 Task: Clear the cookies and other site data from last 7 days.
Action: Mouse moved to (1284, 38)
Screenshot: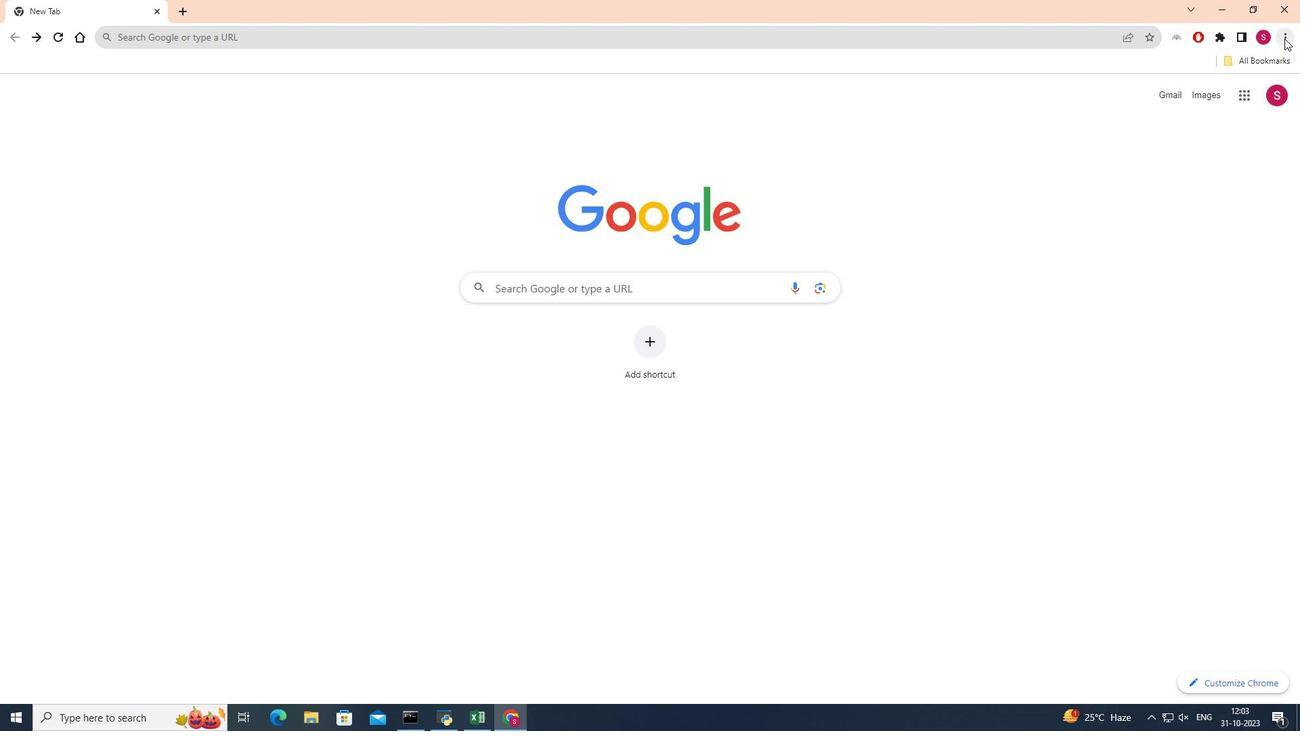 
Action: Mouse pressed left at (1284, 38)
Screenshot: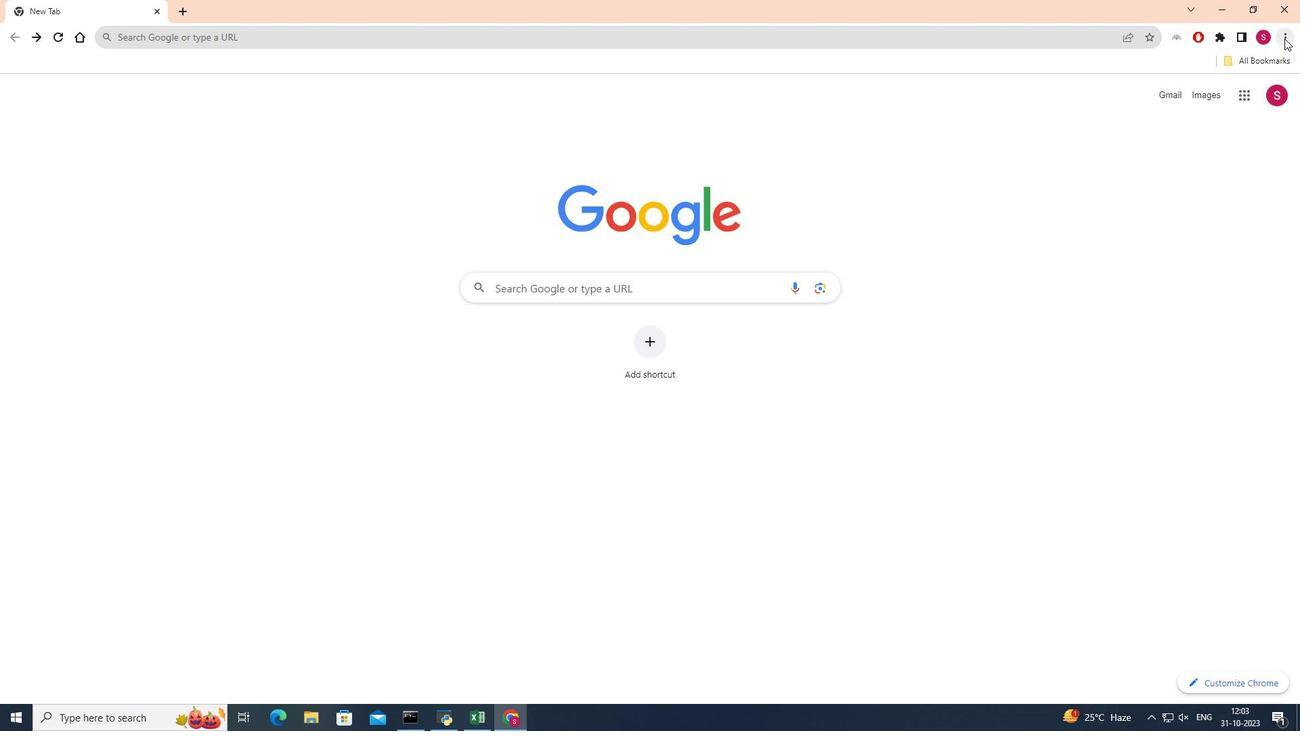 
Action: Mouse moved to (1140, 102)
Screenshot: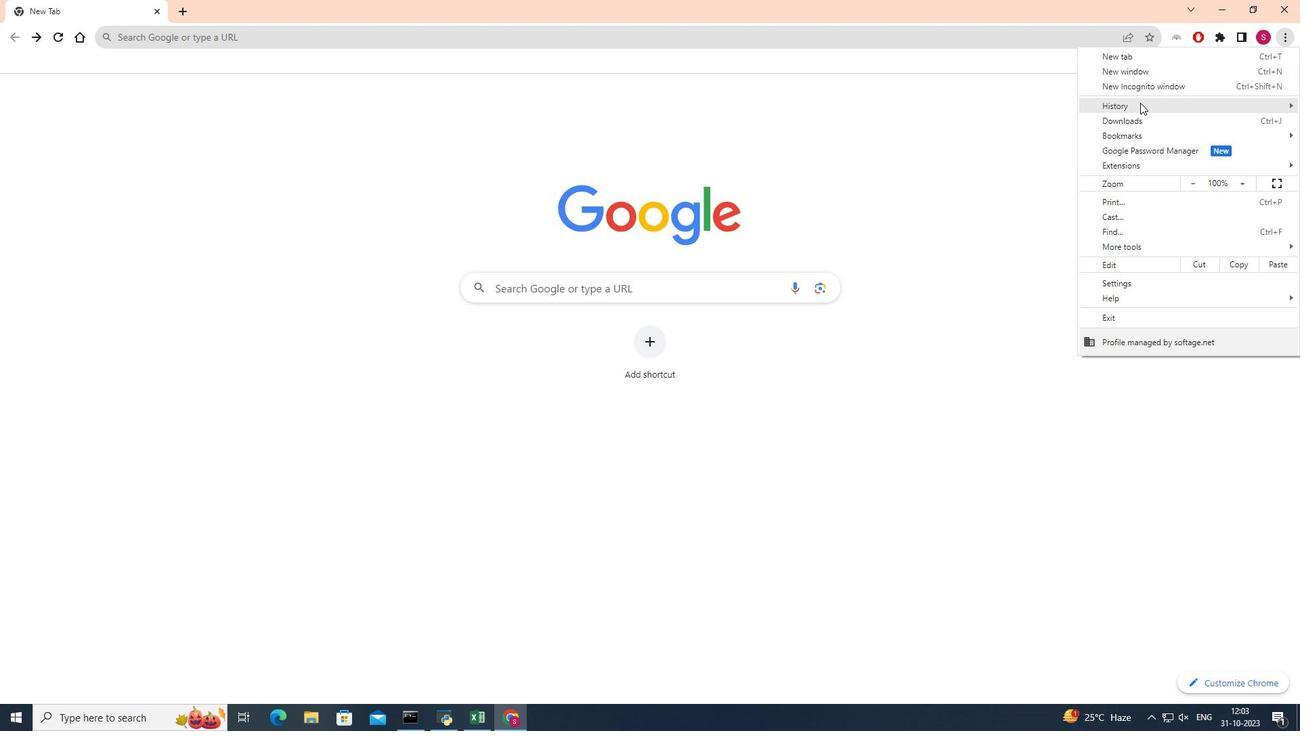 
Action: Mouse pressed left at (1140, 102)
Screenshot: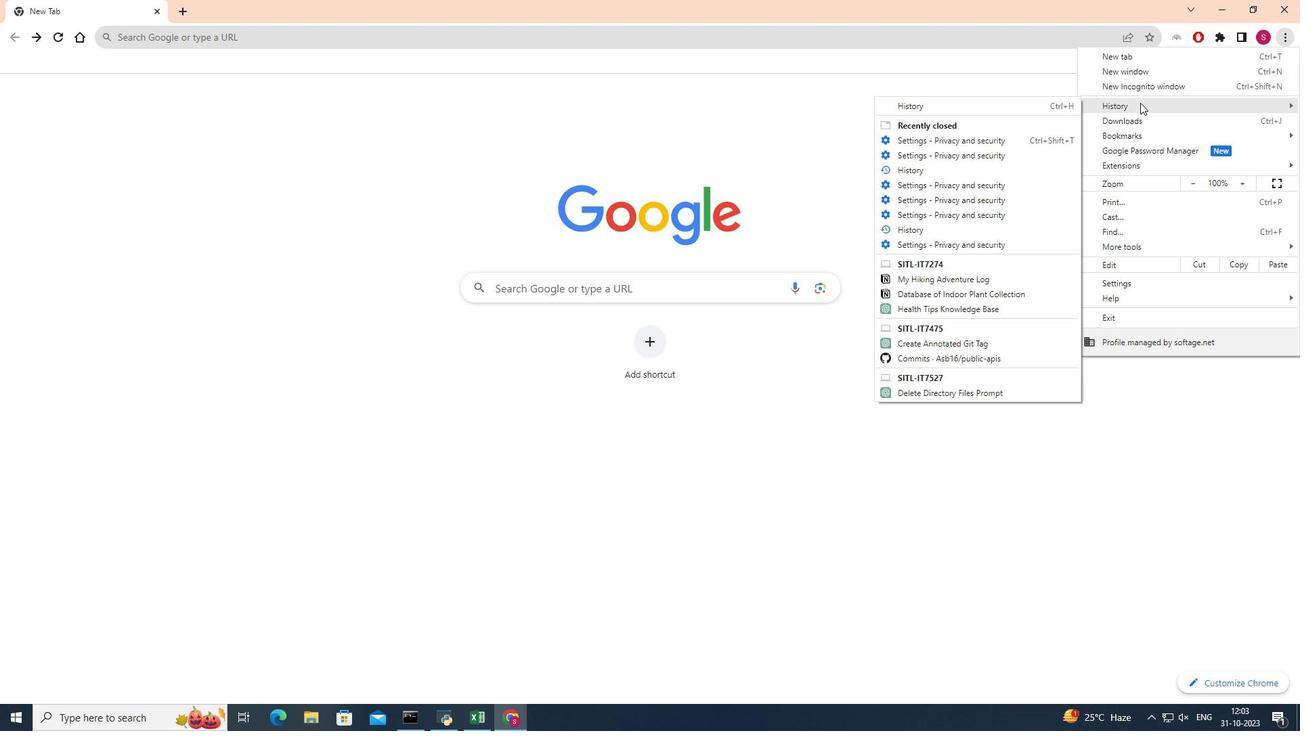 
Action: Mouse moved to (1018, 104)
Screenshot: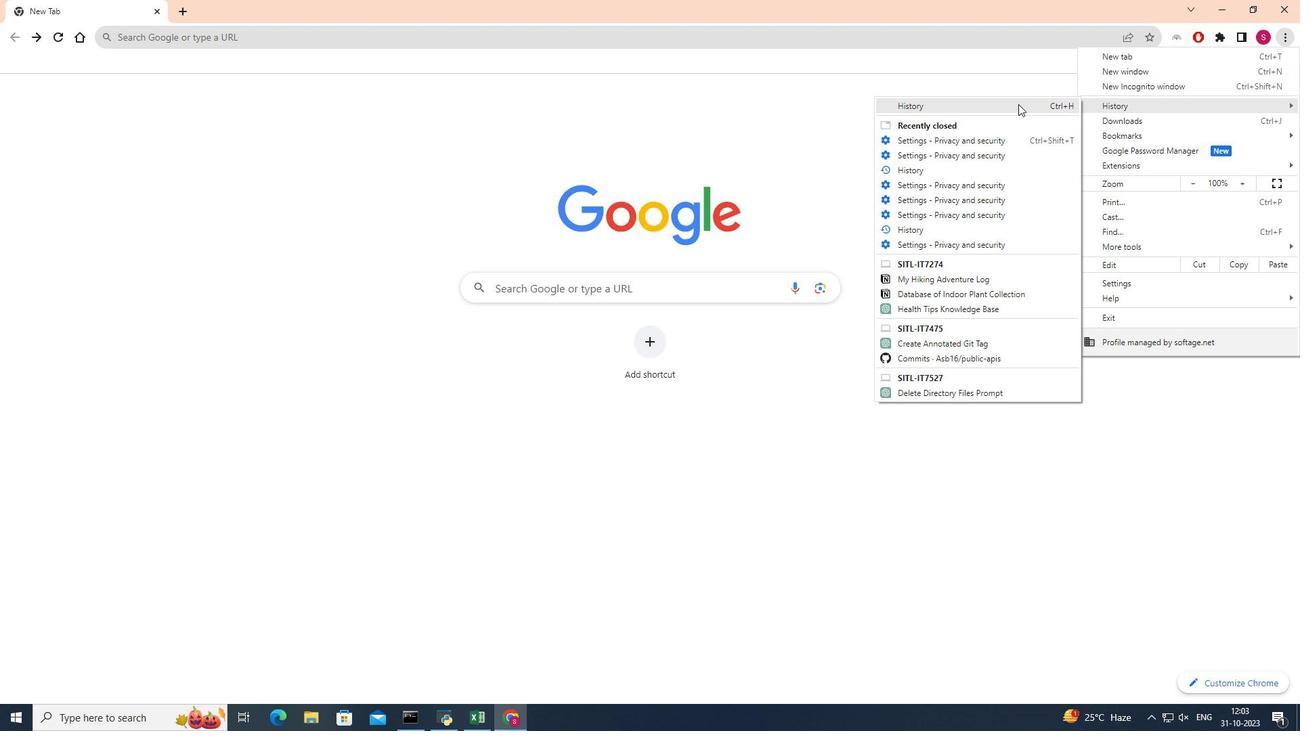 
Action: Mouse pressed left at (1018, 104)
Screenshot: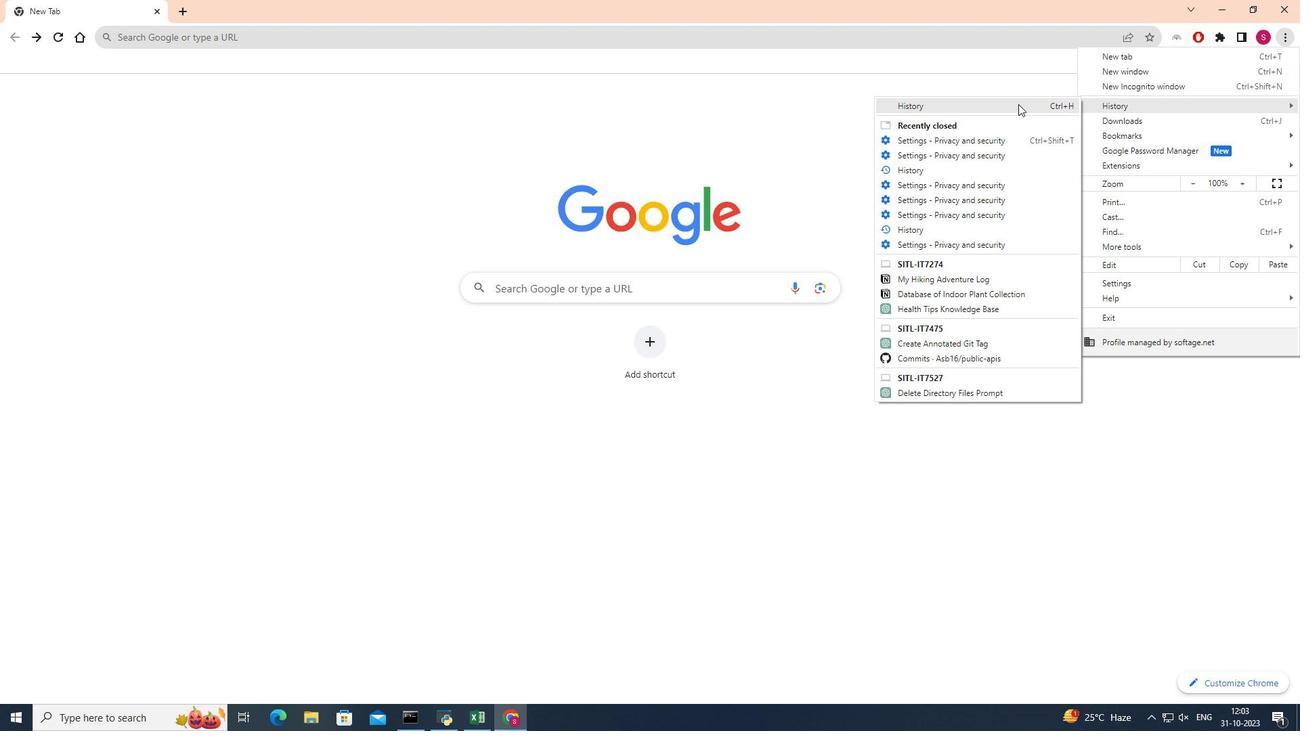 
Action: Mouse moved to (111, 163)
Screenshot: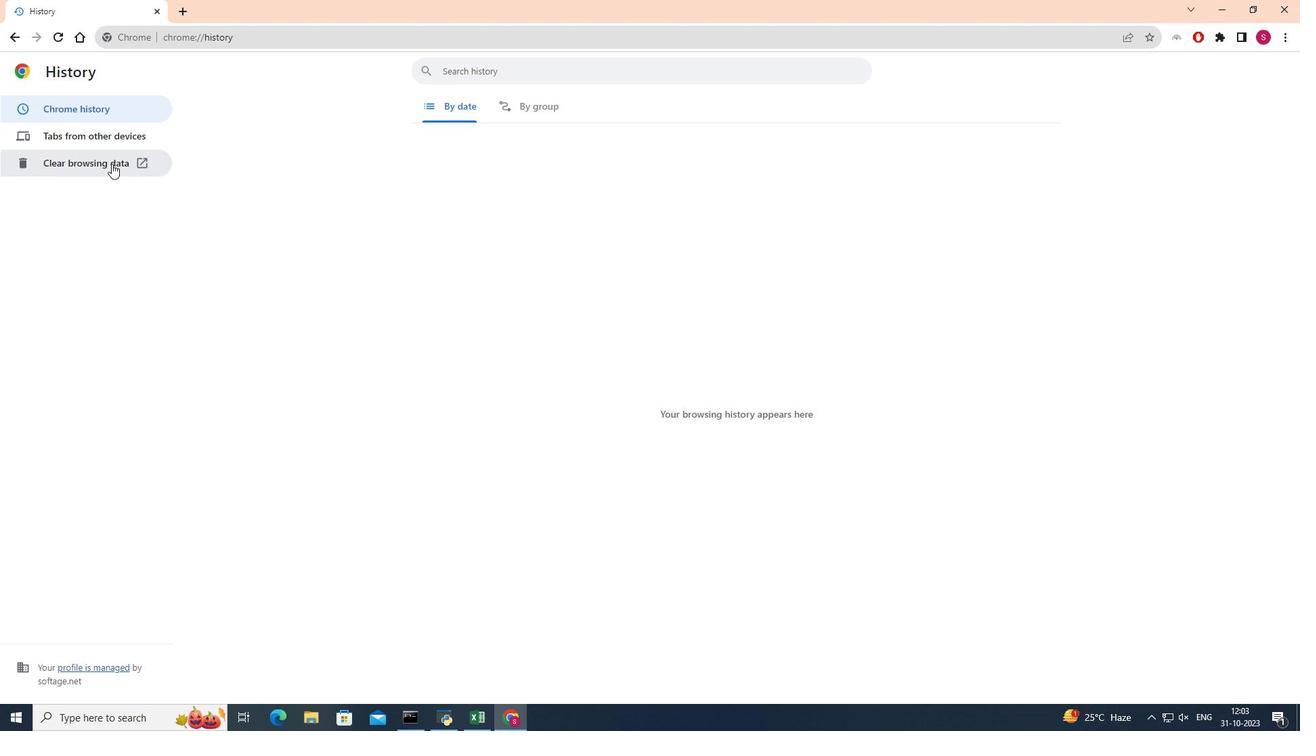 
Action: Mouse pressed left at (111, 163)
Screenshot: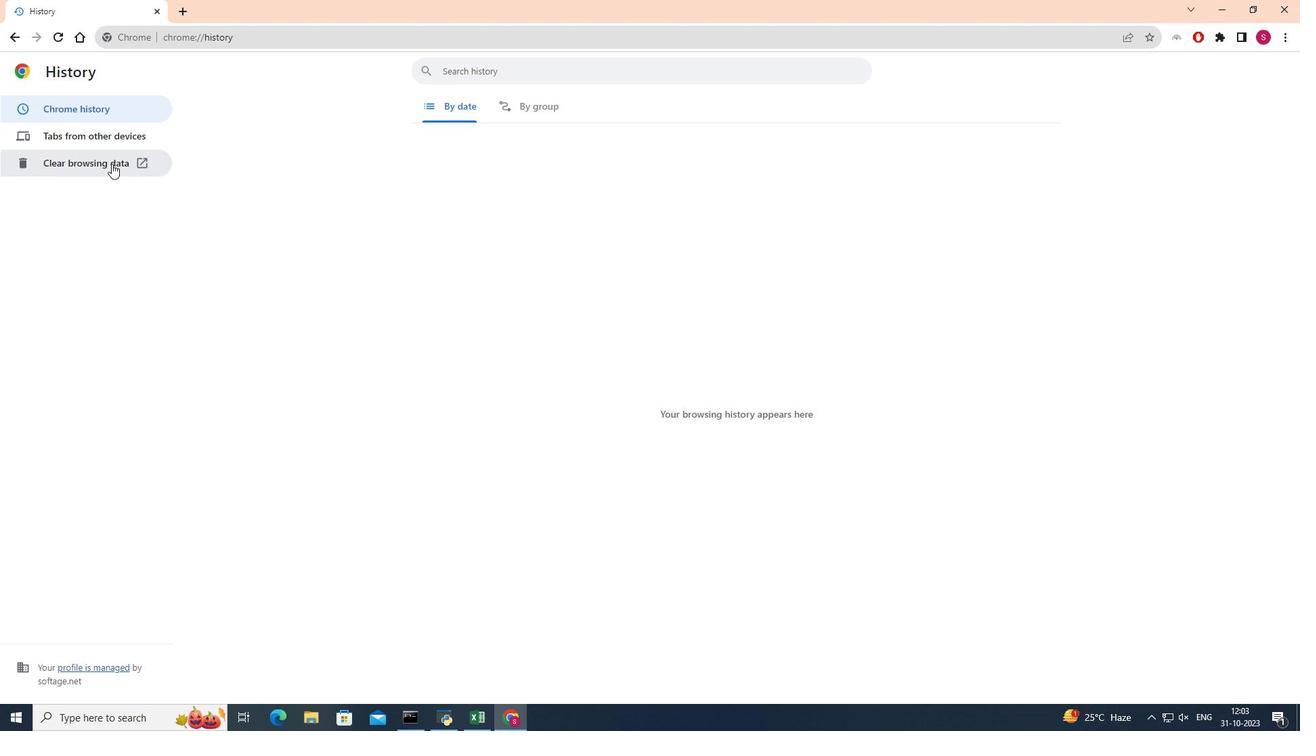 
Action: Mouse moved to (671, 248)
Screenshot: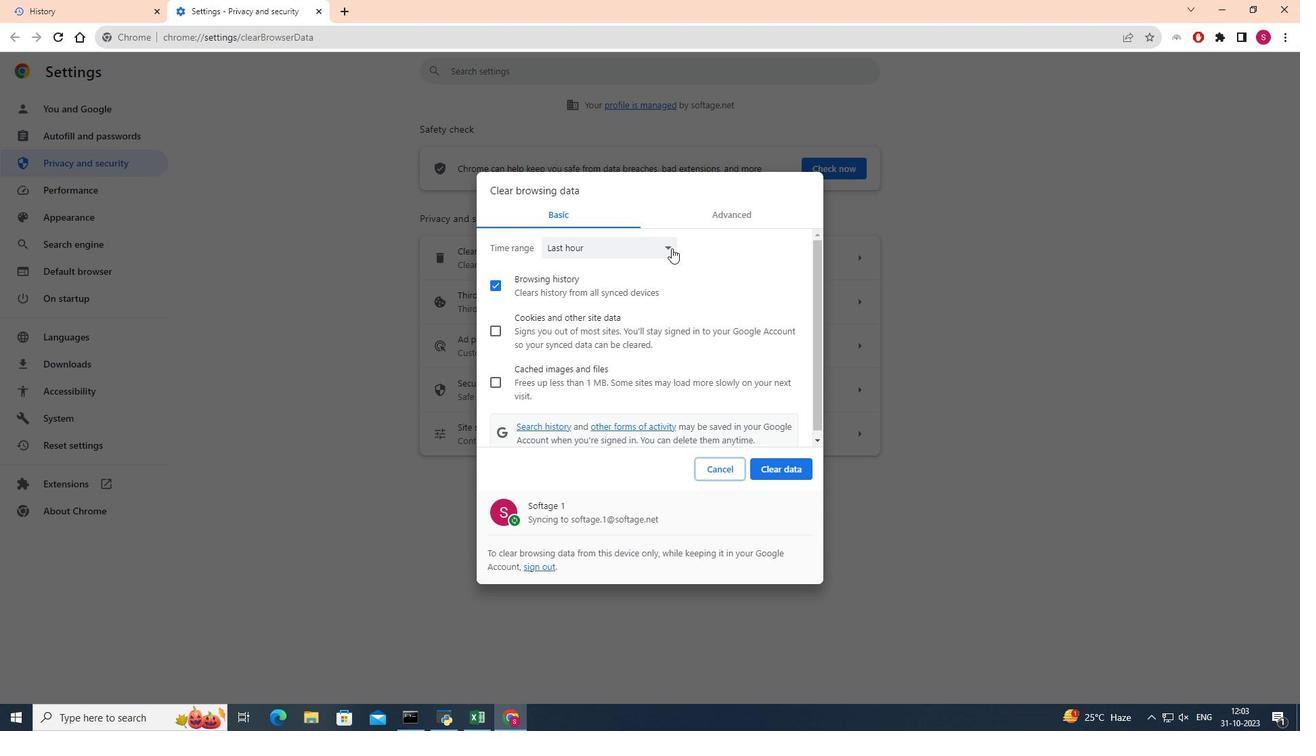 
Action: Mouse pressed left at (671, 248)
Screenshot: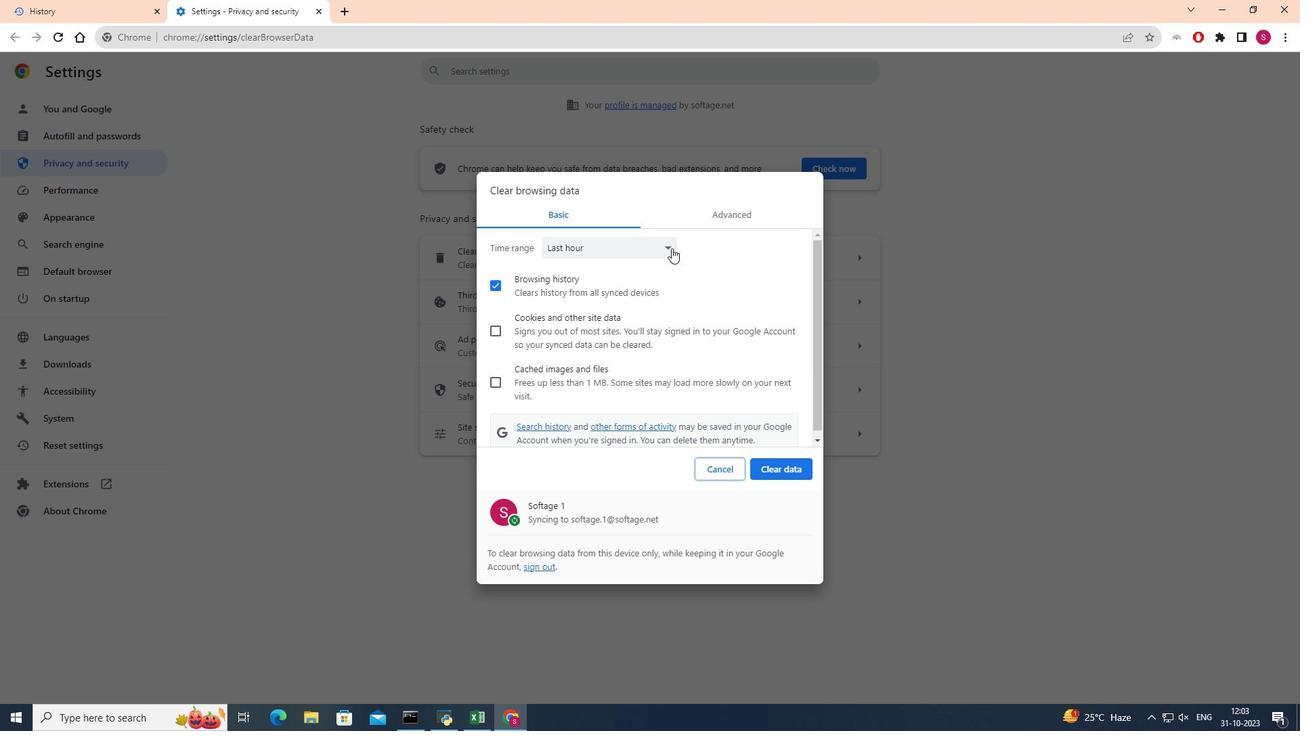 
Action: Mouse moved to (588, 287)
Screenshot: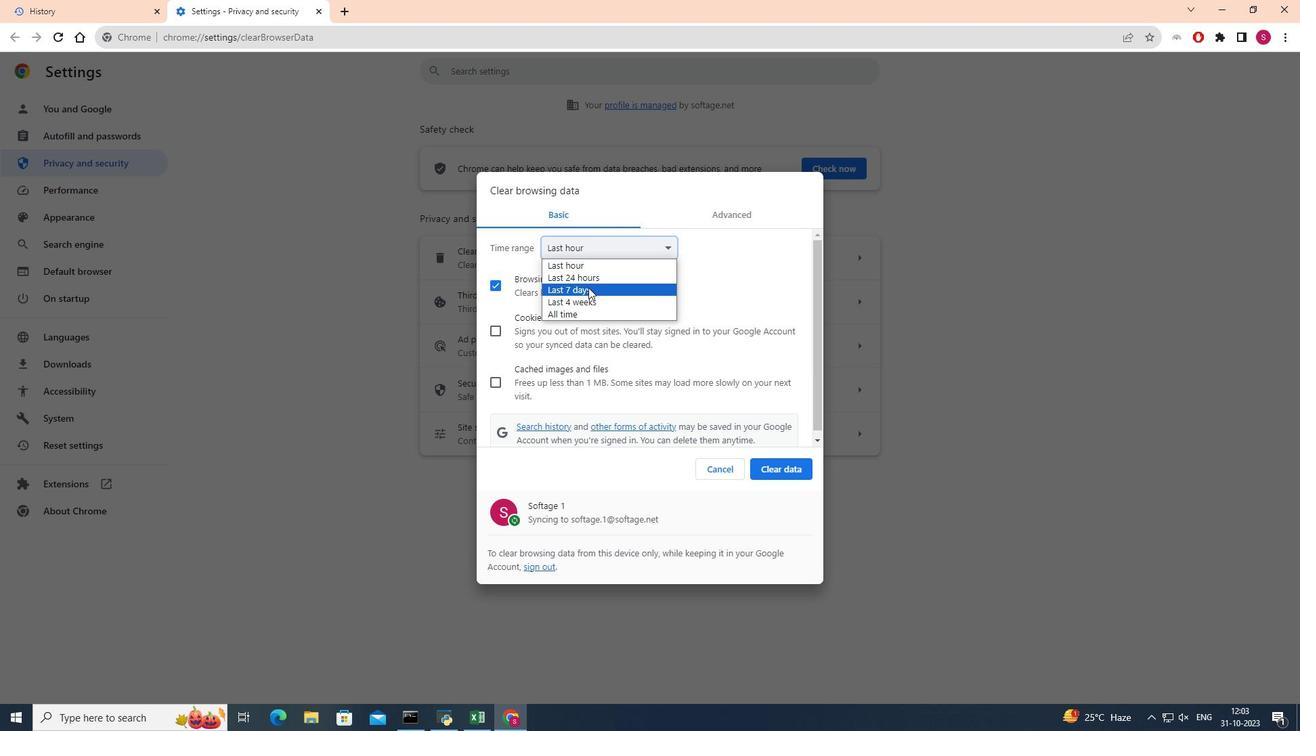 
Action: Mouse pressed left at (588, 287)
Screenshot: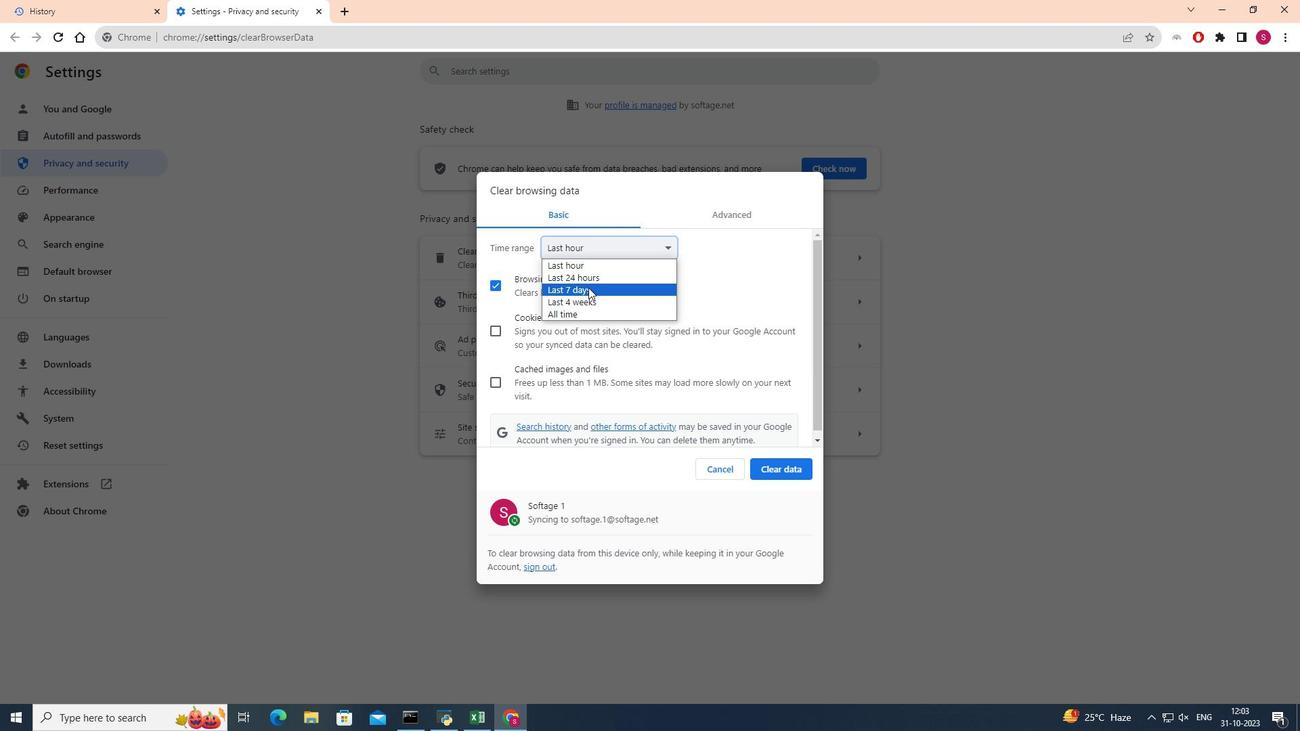 
Action: Mouse moved to (495, 334)
Screenshot: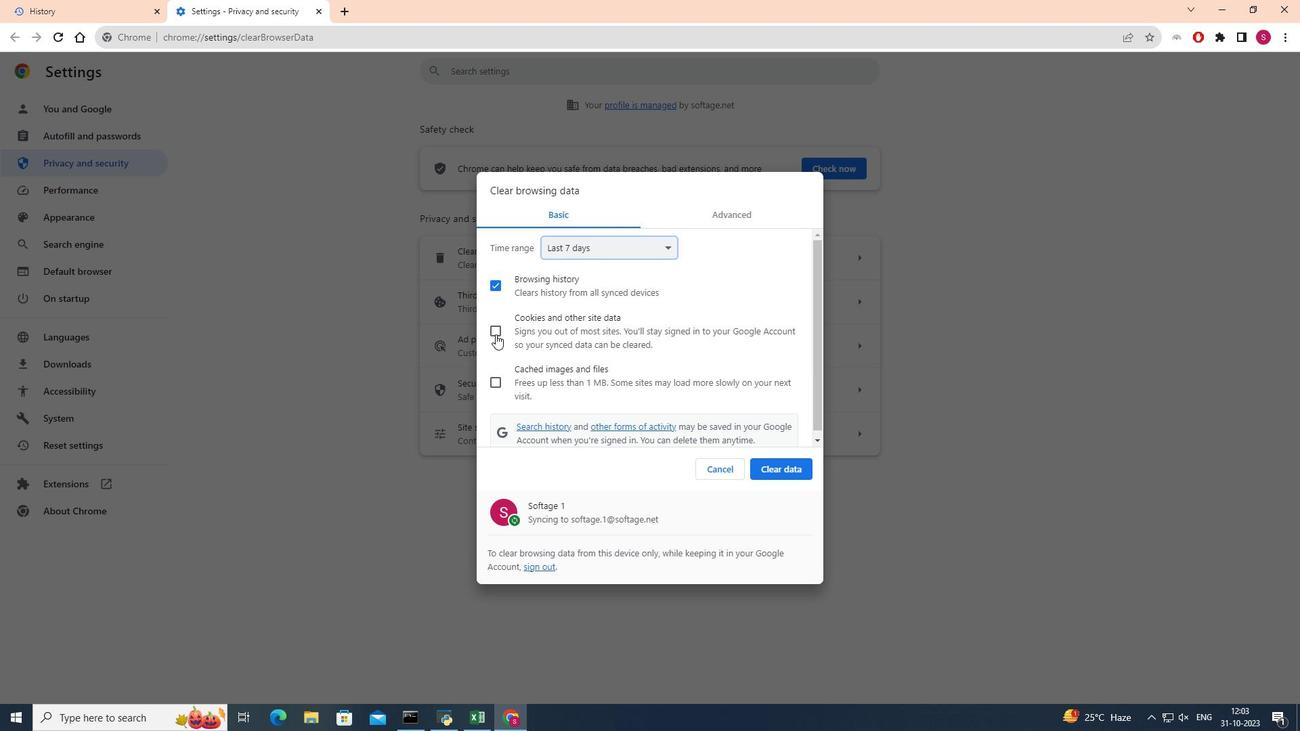 
Action: Mouse pressed left at (495, 334)
Screenshot: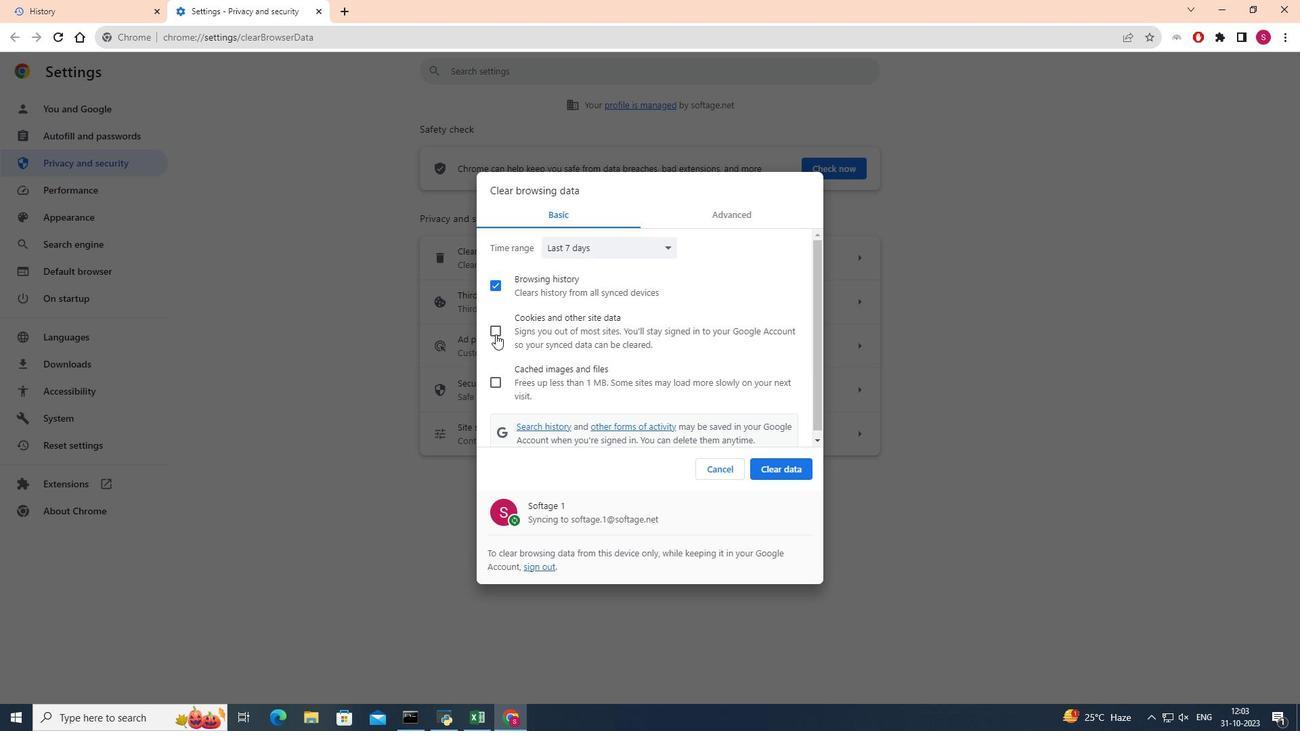 
Action: Mouse moved to (491, 291)
Screenshot: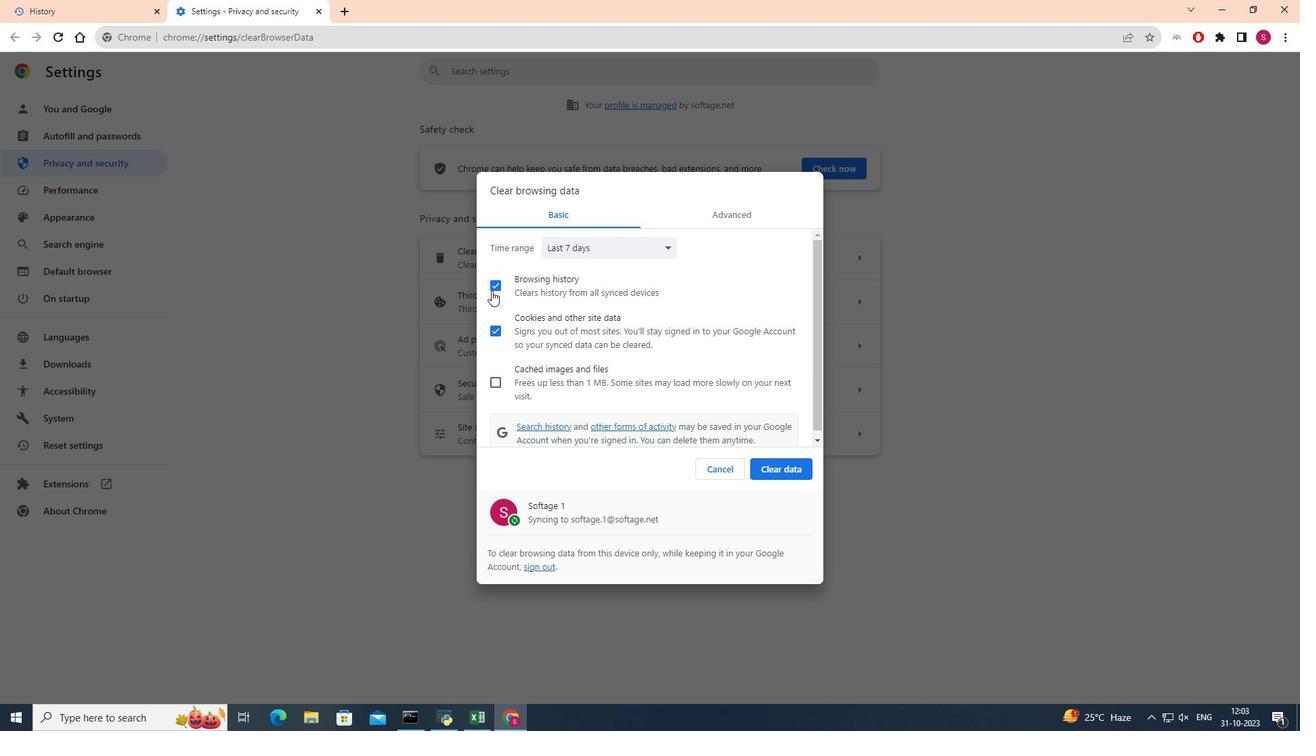
Action: Mouse pressed left at (491, 291)
Screenshot: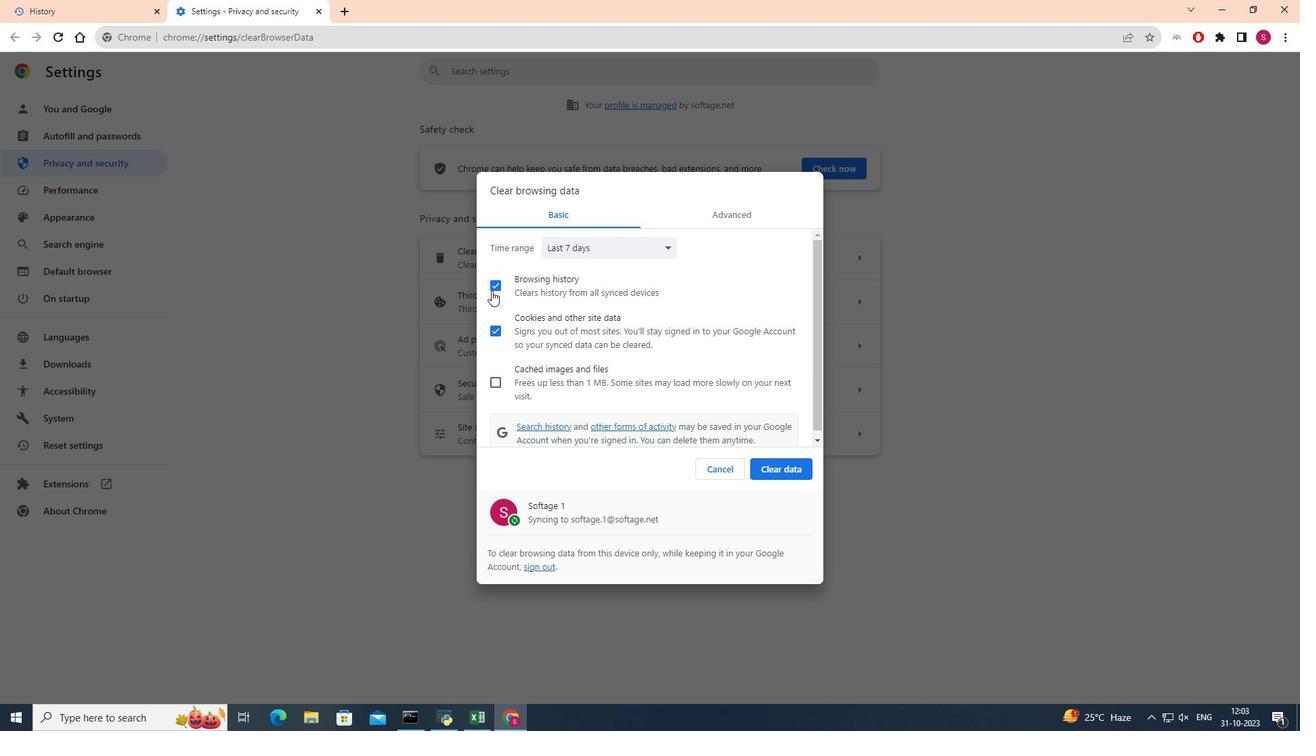 
Action: Mouse moved to (784, 473)
Screenshot: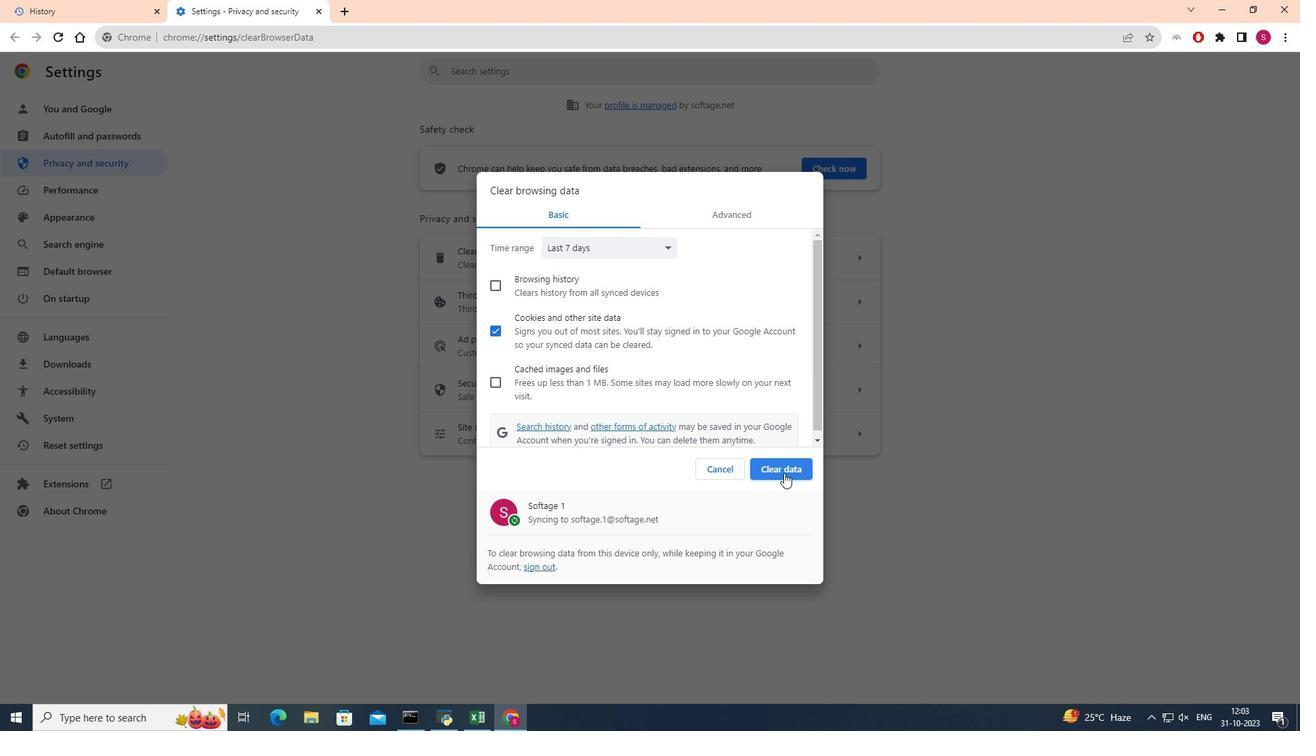 
Action: Mouse pressed left at (784, 473)
Screenshot: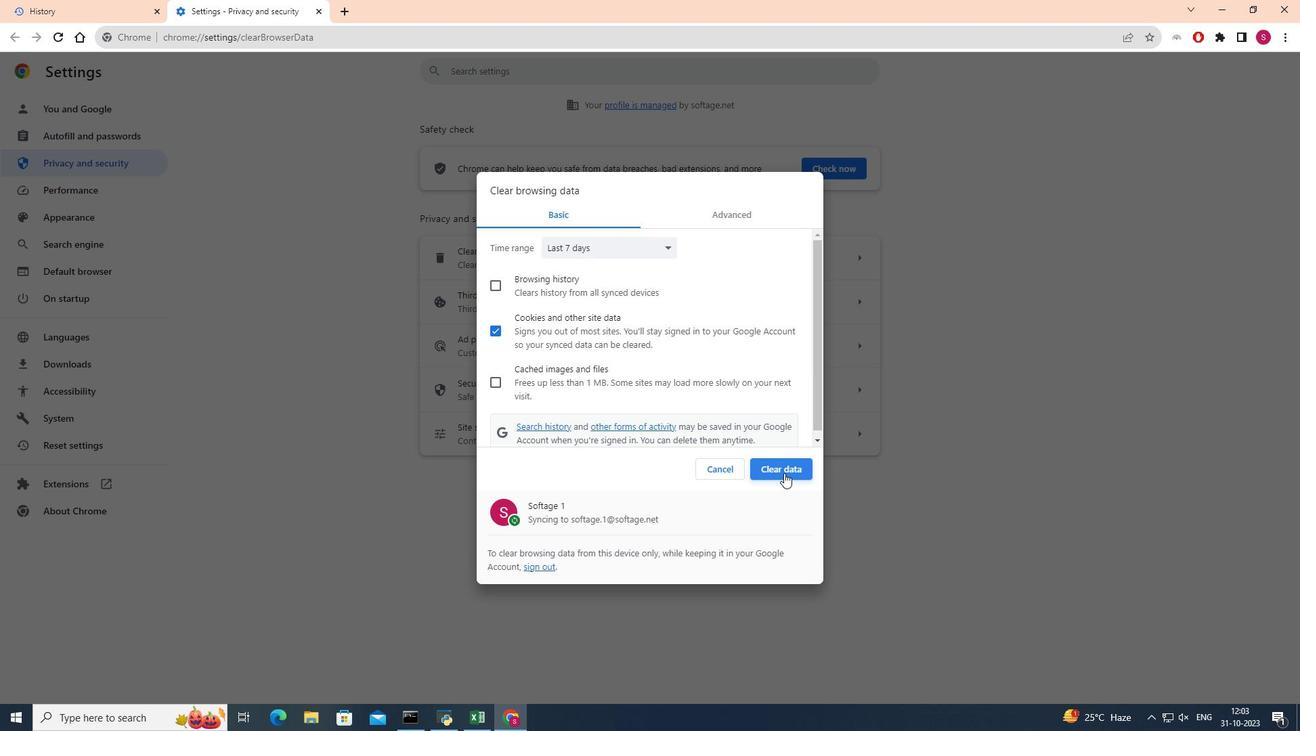 
Action: Mouse moved to (967, 404)
Screenshot: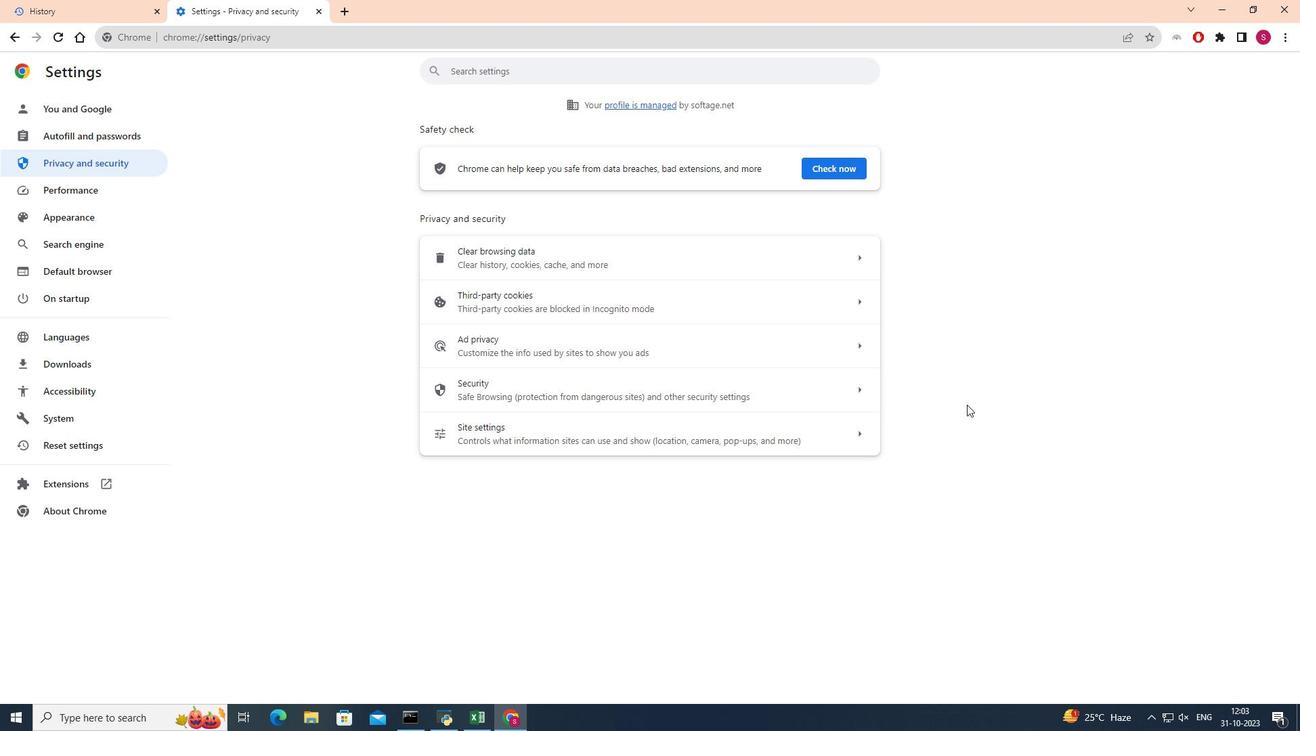 
